Task: Send an email with the signature Cody Rivera with the subject Thank you for a testimonial and the message Could you please provide me with the contact details of the vendor you mentioned in your previous email? from softage.10@softage.net to softage.1@softage.net and move the email from Sent Items to the folder TV advertising
Action: Mouse moved to (96, 92)
Screenshot: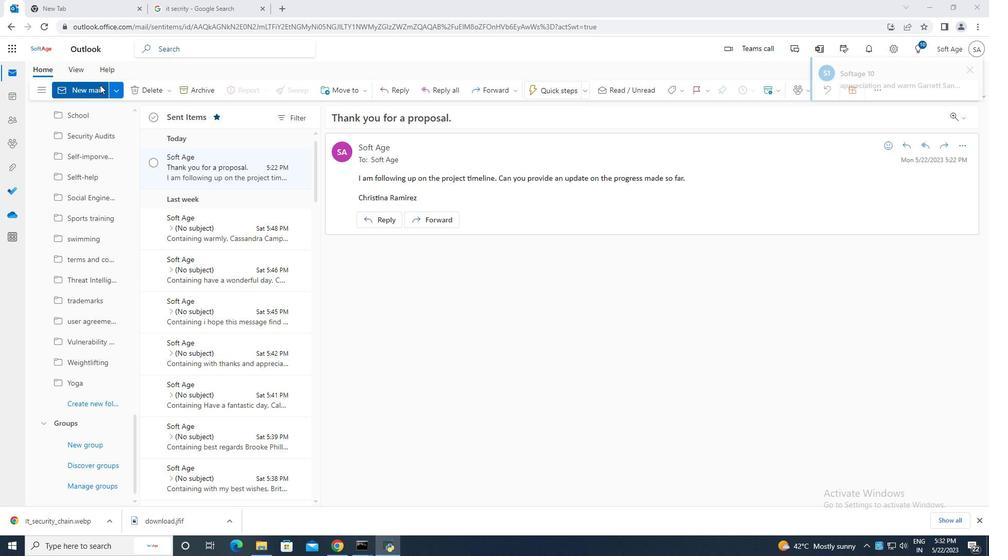 
Action: Mouse pressed left at (96, 92)
Screenshot: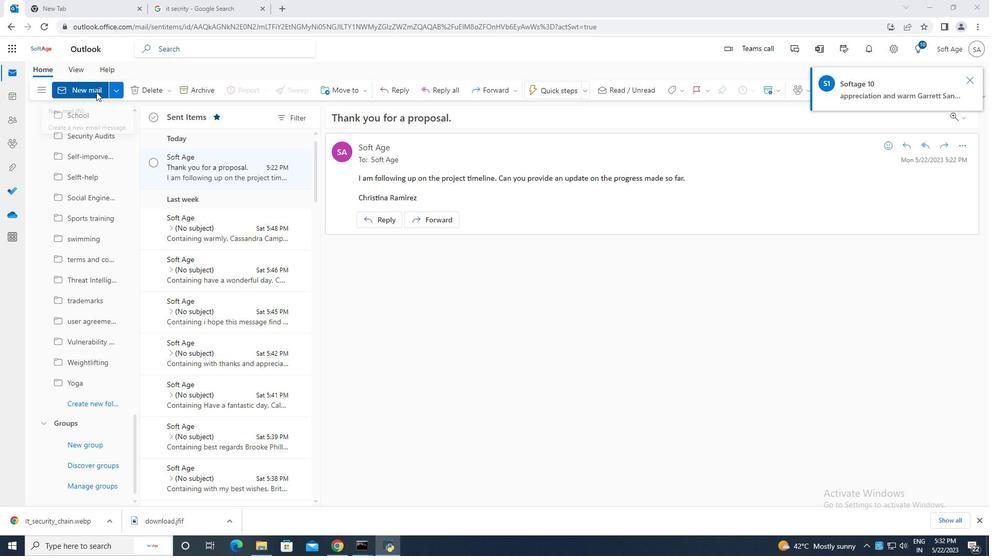 
Action: Mouse moved to (664, 90)
Screenshot: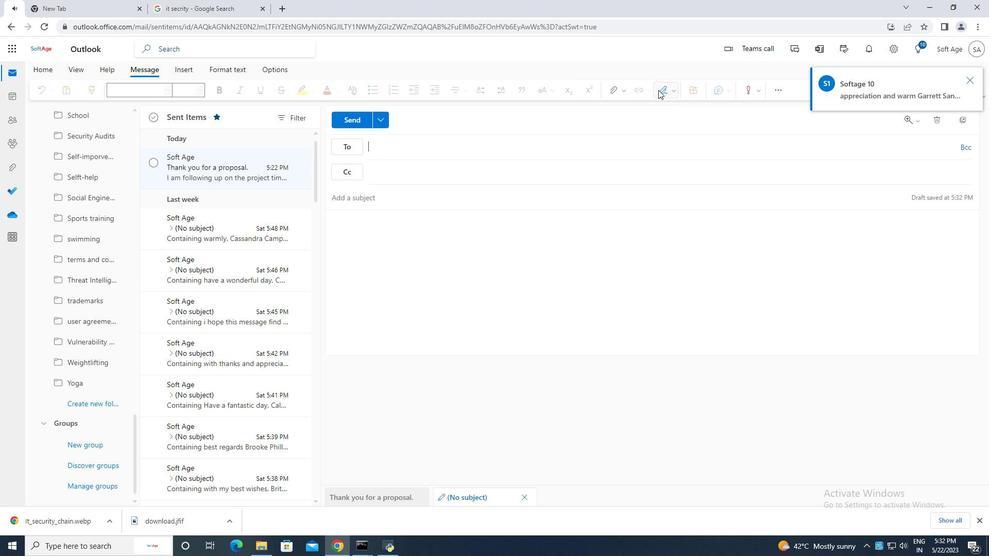 
Action: Mouse pressed left at (664, 90)
Screenshot: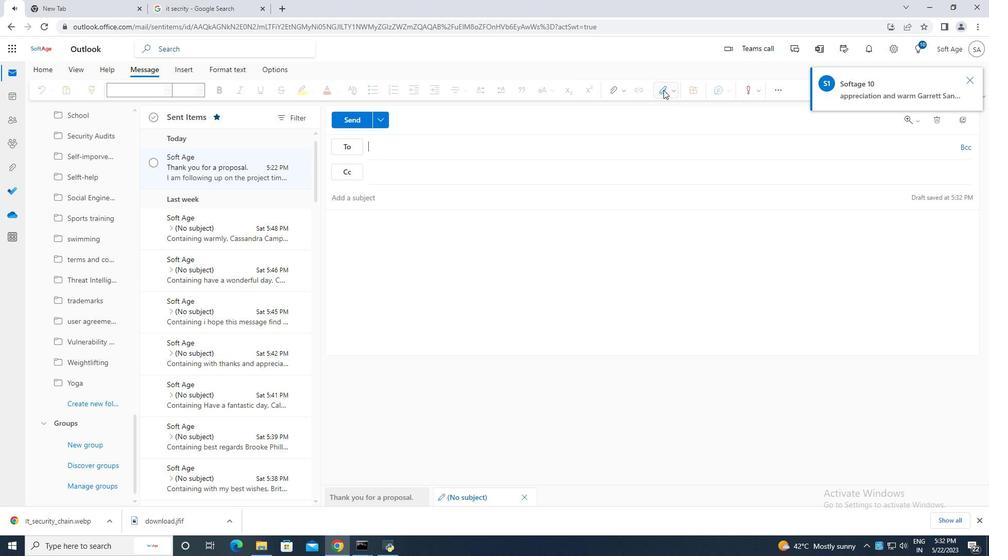 
Action: Mouse moved to (649, 132)
Screenshot: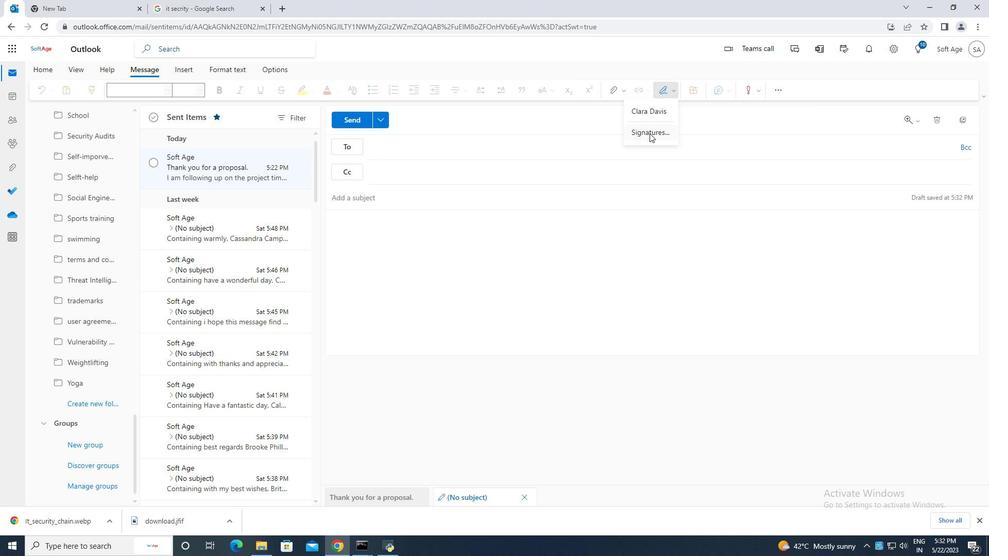 
Action: Mouse pressed left at (649, 132)
Screenshot: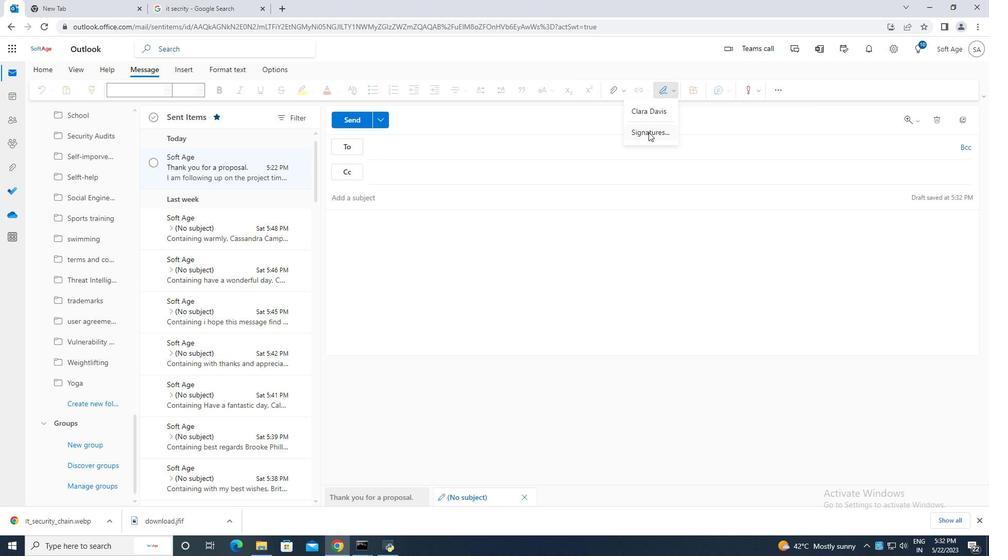 
Action: Mouse moved to (701, 171)
Screenshot: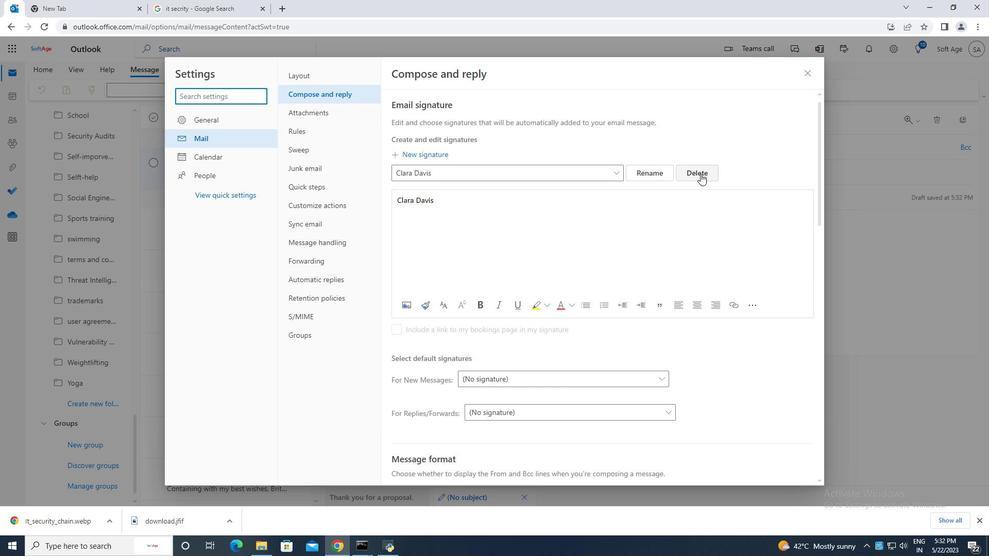 
Action: Mouse pressed left at (701, 171)
Screenshot: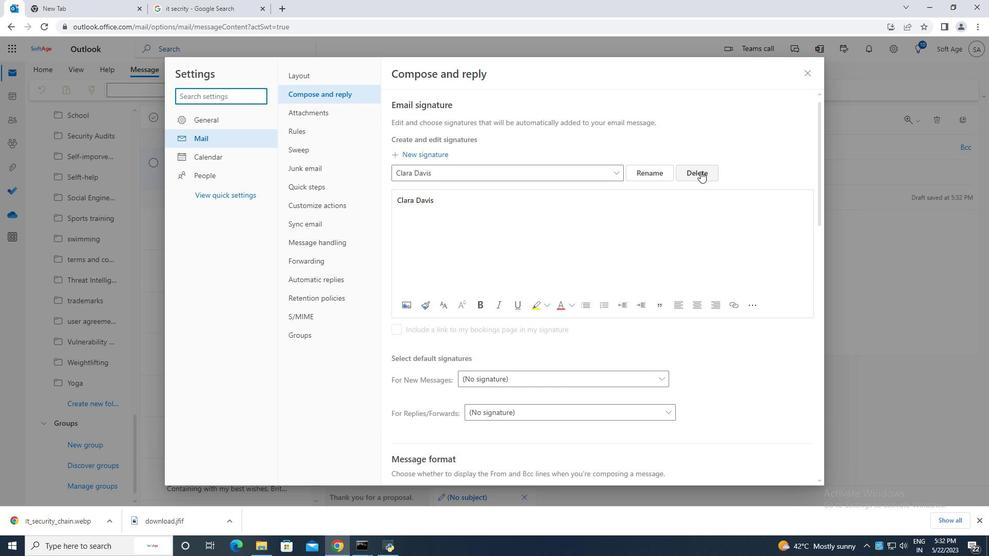 
Action: Mouse moved to (434, 175)
Screenshot: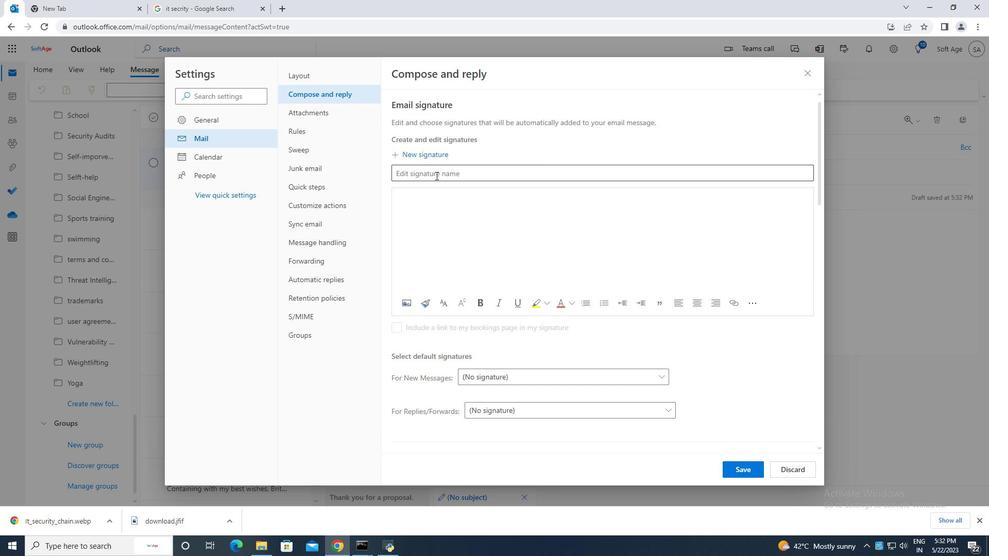 
Action: Mouse pressed left at (434, 175)
Screenshot: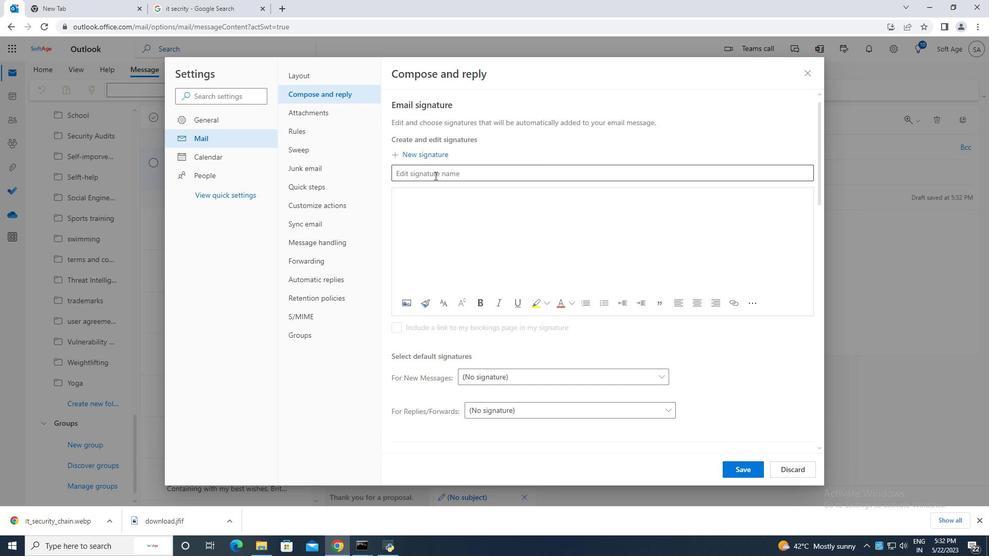 
Action: Mouse moved to (434, 175)
Screenshot: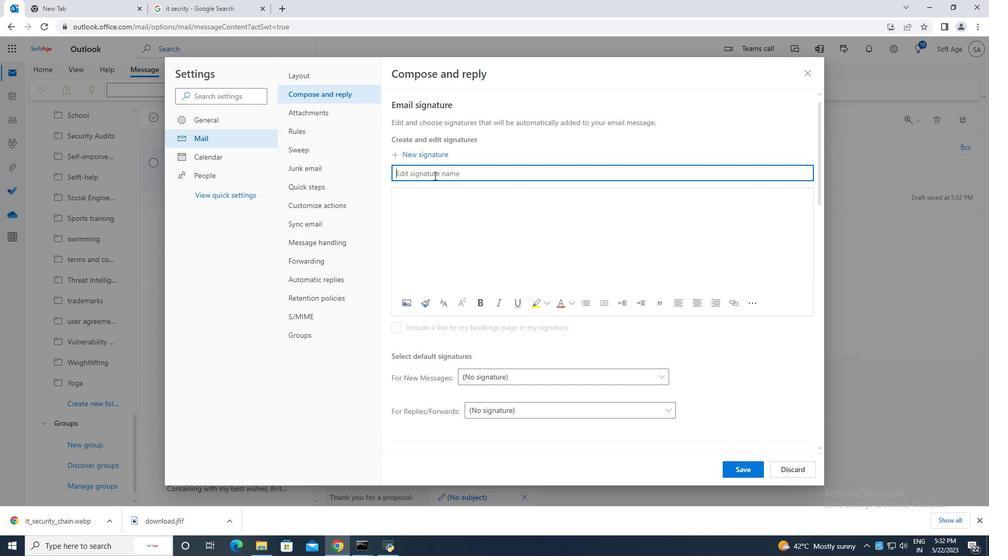 
Action: Key pressed <Key.caps_lock>C<Key.caps_lock>odyy<Key.backspace><Key.space><Key.caps_lock>R<Key.caps_lock>ivera<Key.space>
Screenshot: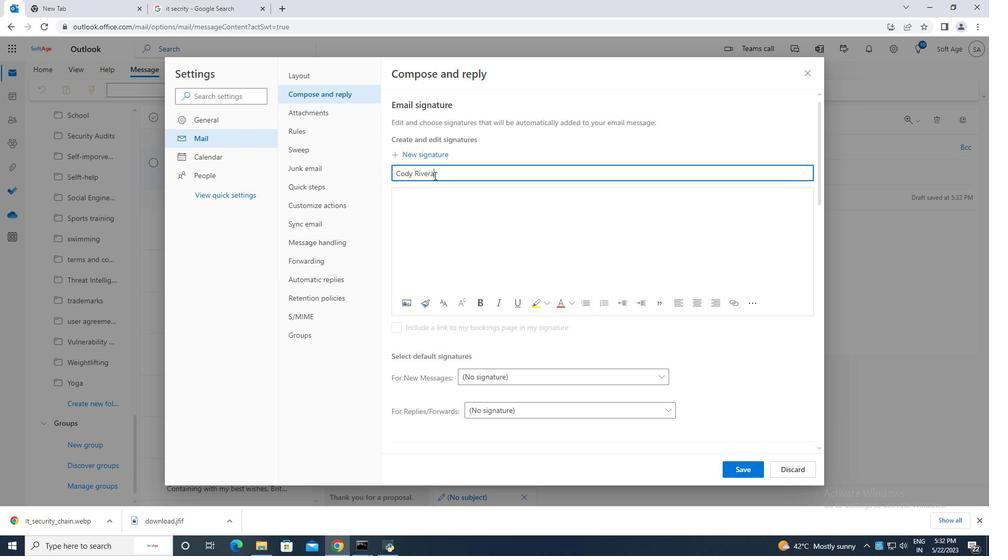 
Action: Mouse moved to (433, 189)
Screenshot: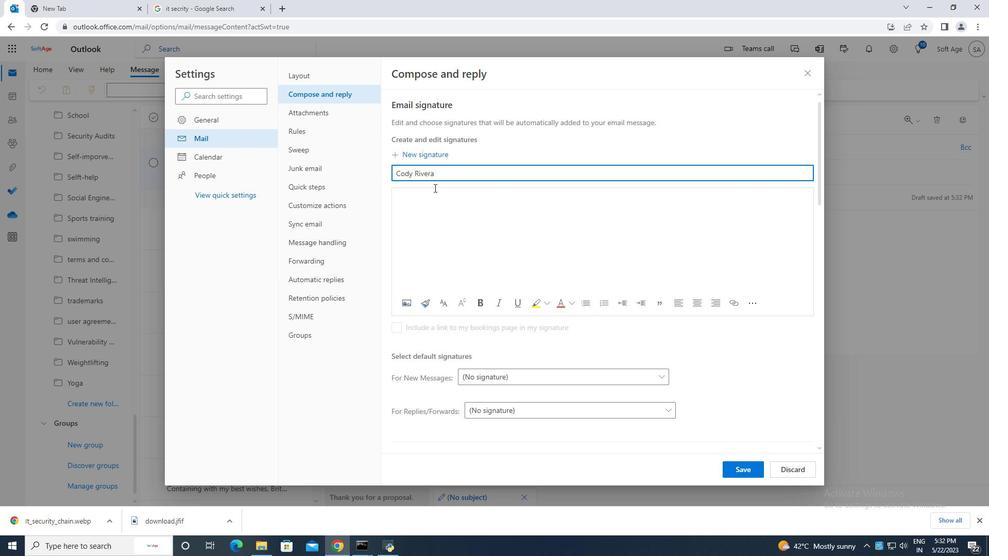 
Action: Mouse pressed left at (433, 189)
Screenshot: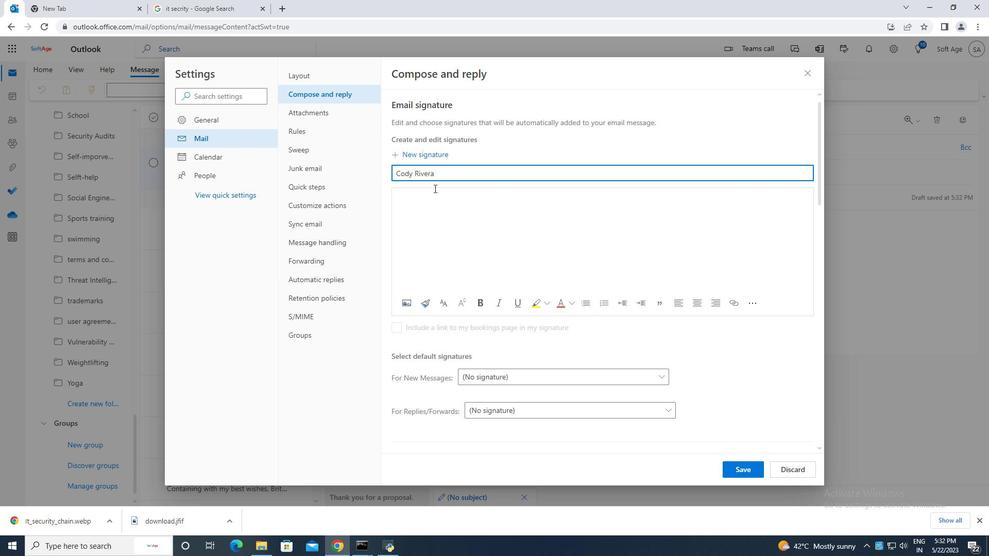 
Action: Mouse moved to (433, 189)
Screenshot: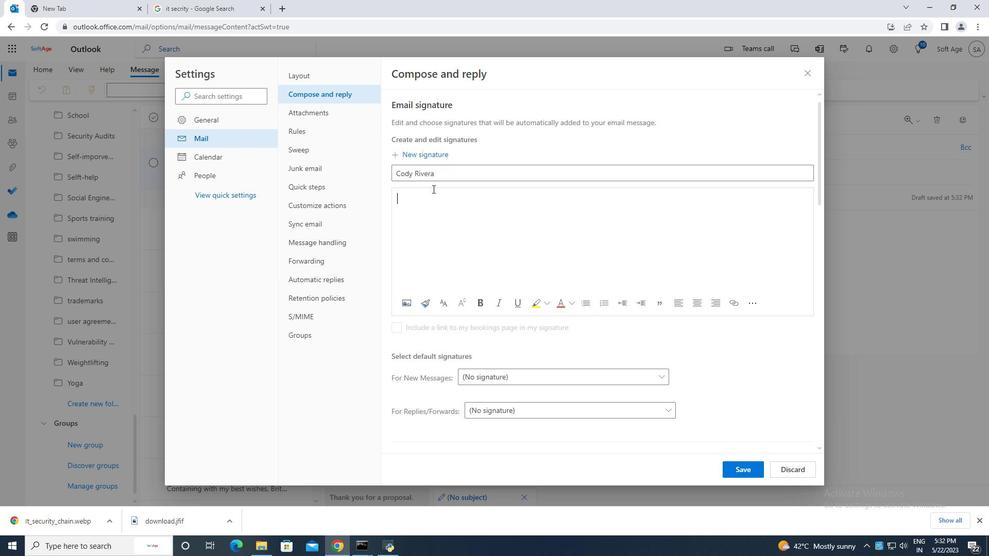
Action: Key pressed <Key.caps_lock>C<Key.caps_lock>ody<Key.space><Key.caps_lock>R<Key.caps_lock>ivera
Screenshot: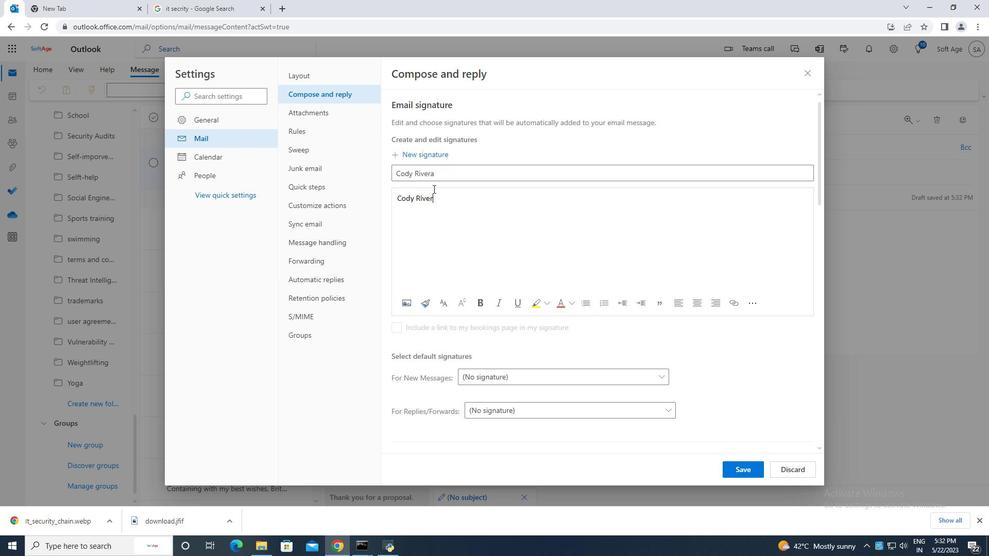 
Action: Mouse moved to (753, 470)
Screenshot: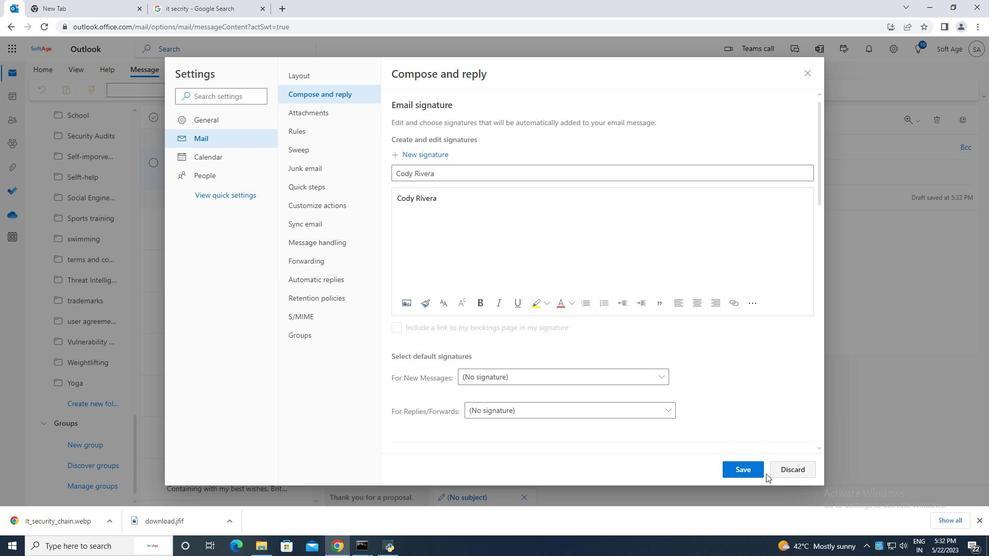 
Action: Mouse pressed left at (753, 470)
Screenshot: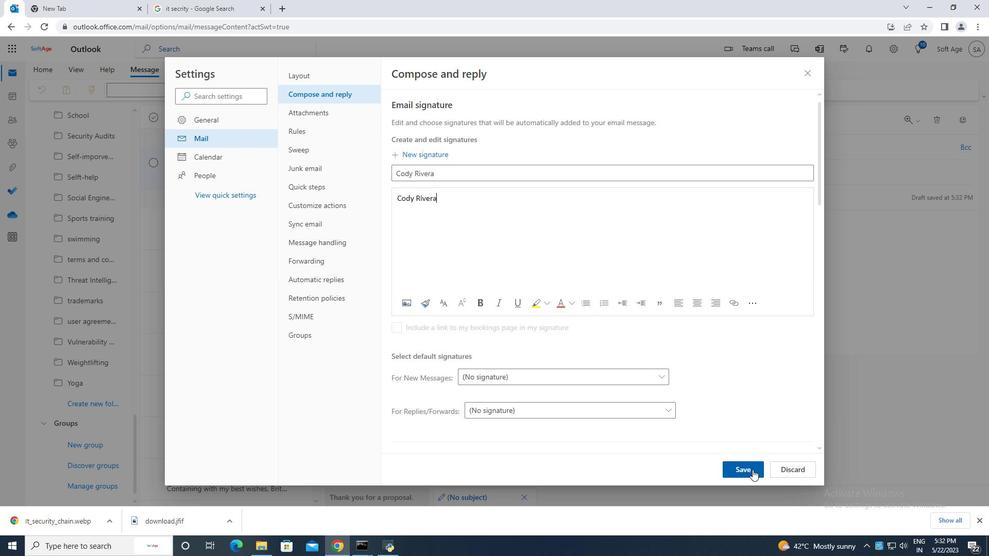 
Action: Mouse moved to (810, 70)
Screenshot: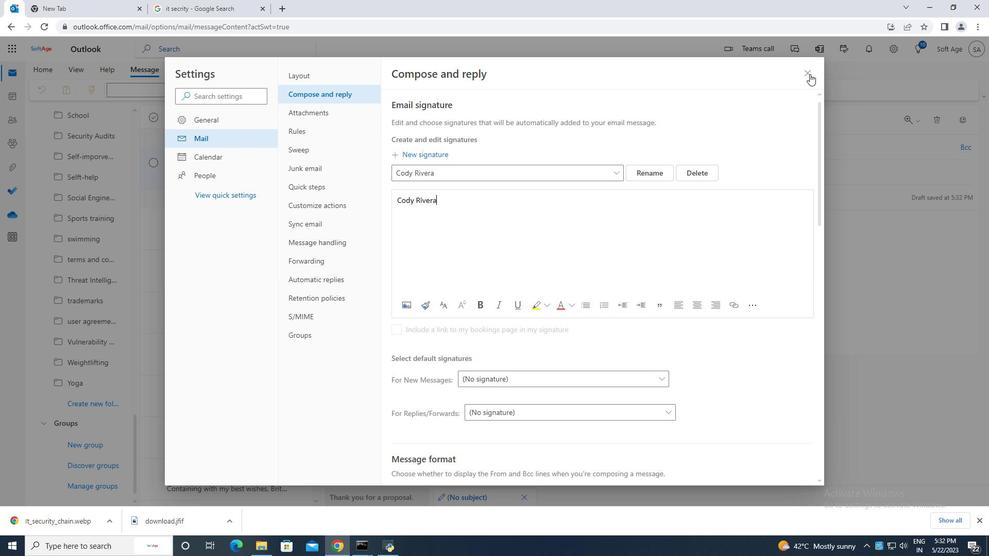 
Action: Mouse pressed left at (810, 70)
Screenshot: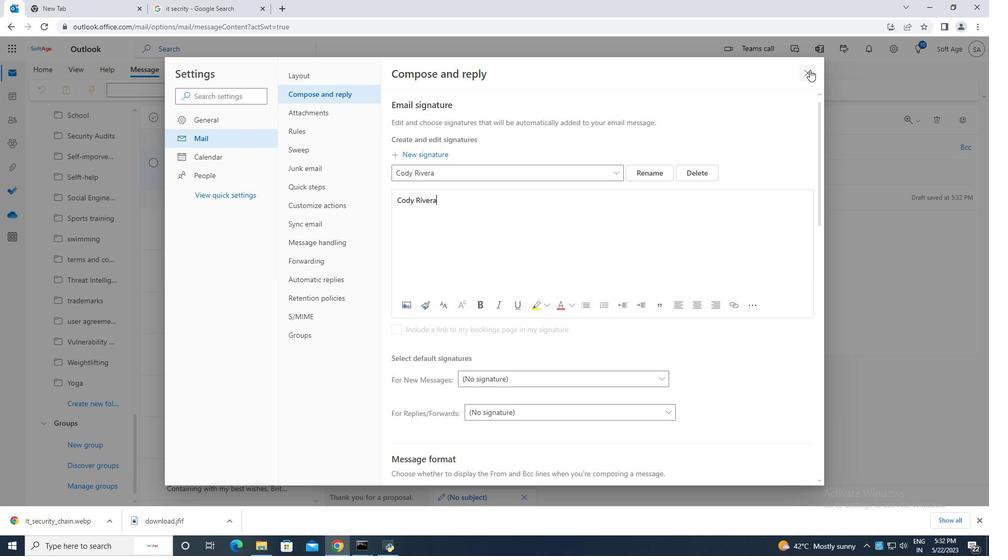 
Action: Mouse moved to (666, 95)
Screenshot: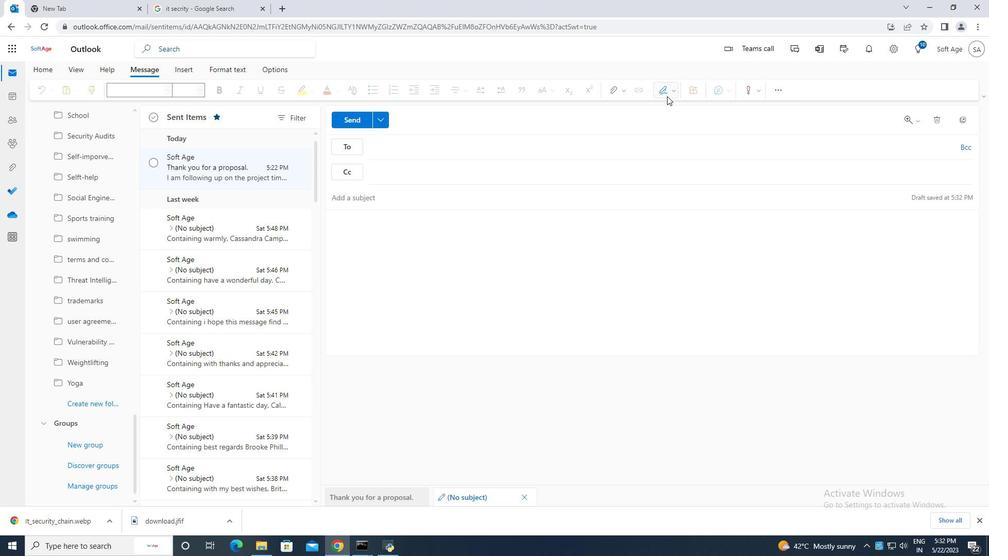 
Action: Mouse pressed left at (666, 95)
Screenshot: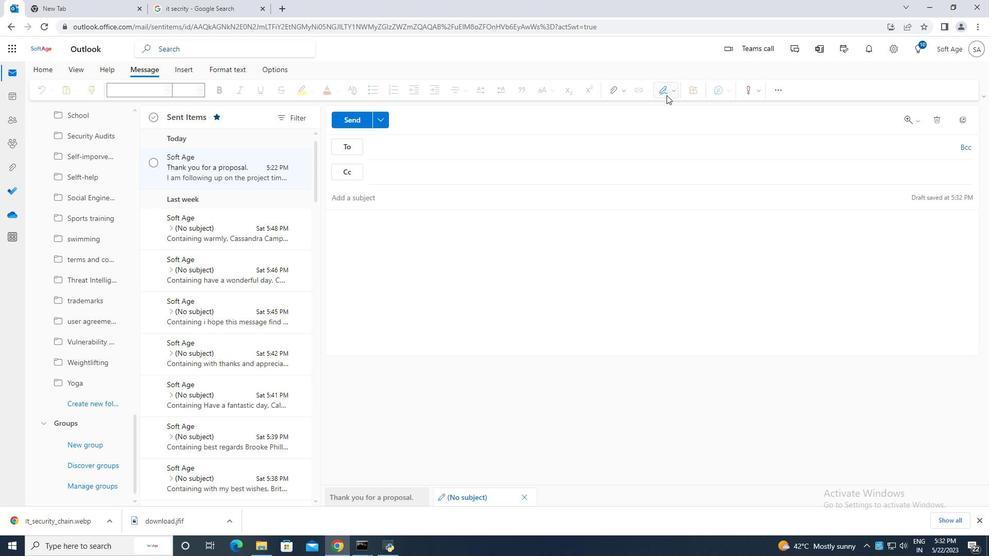 
Action: Mouse moved to (645, 112)
Screenshot: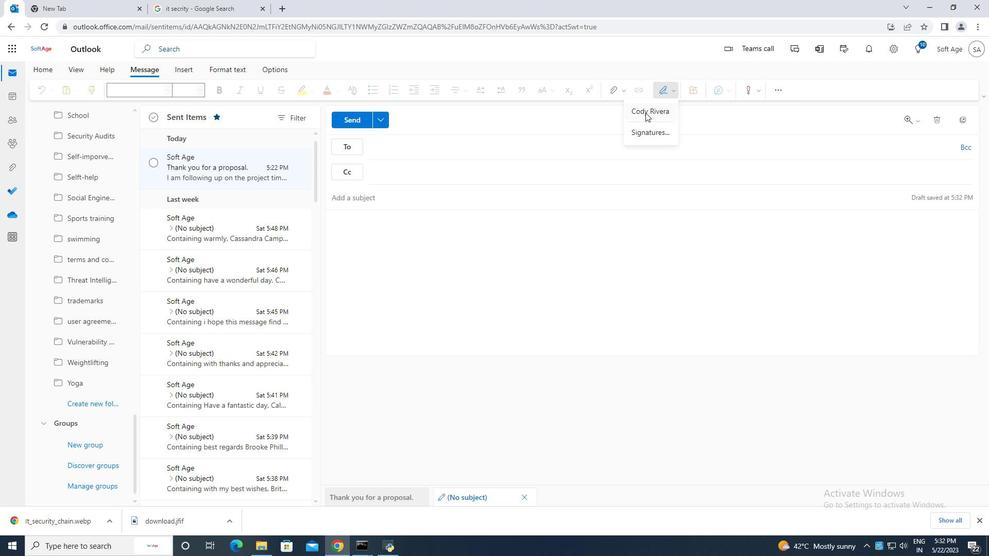 
Action: Mouse pressed left at (645, 112)
Screenshot: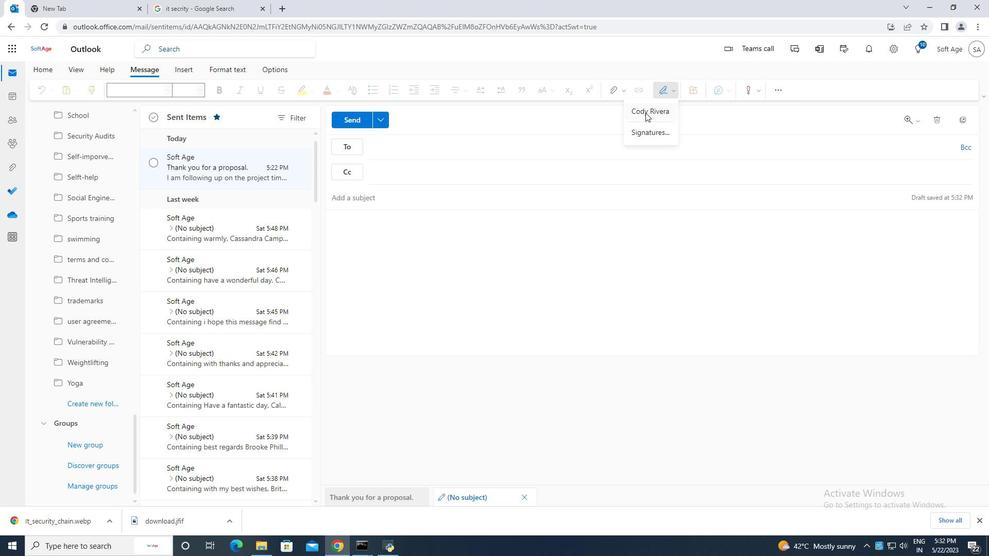 
Action: Mouse moved to (356, 196)
Screenshot: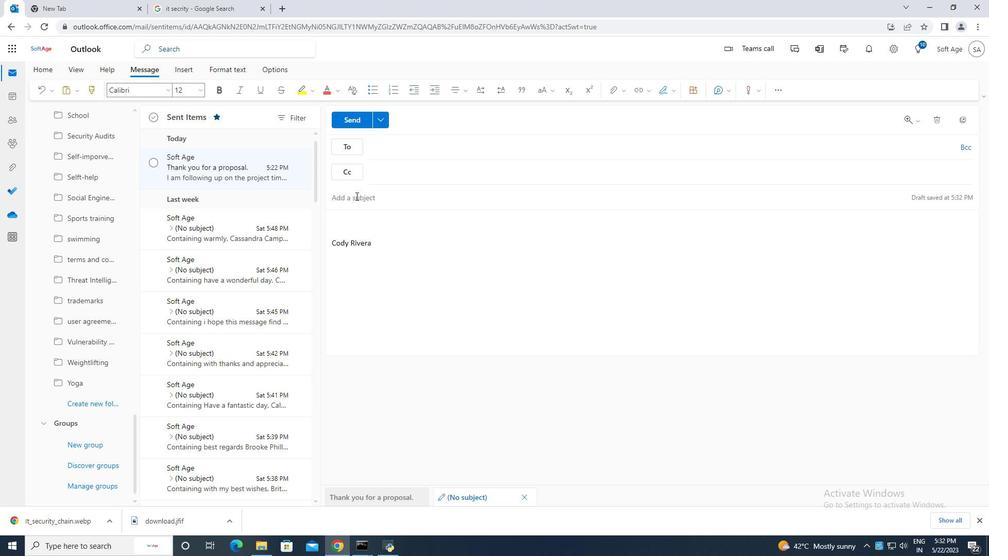 
Action: Mouse pressed left at (356, 196)
Screenshot: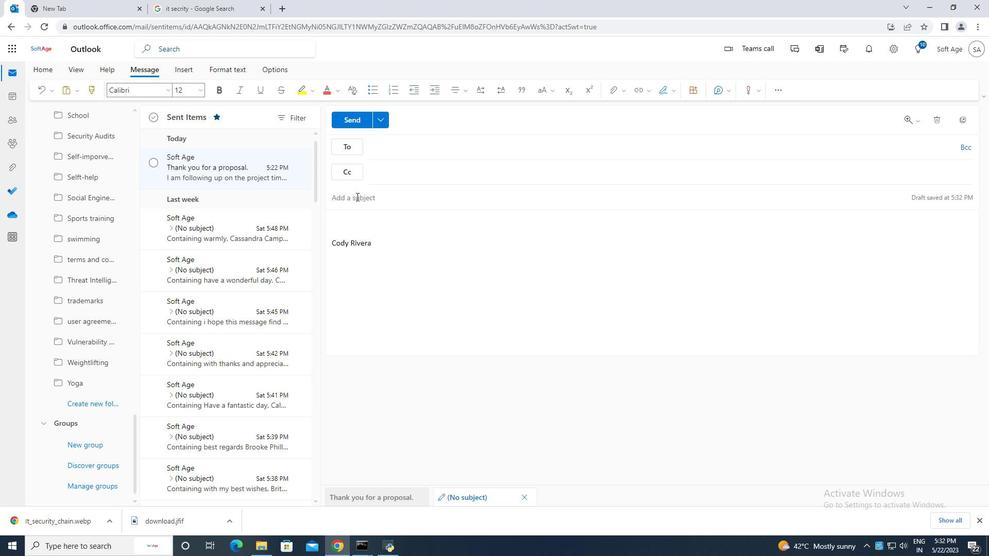 
Action: Key pressed <Key.caps_lock>T<Key.caps_lock>hank<Key.space>you<Key.space>for<Key.space>testimonial<Key.space><Key.backspace>.
Screenshot: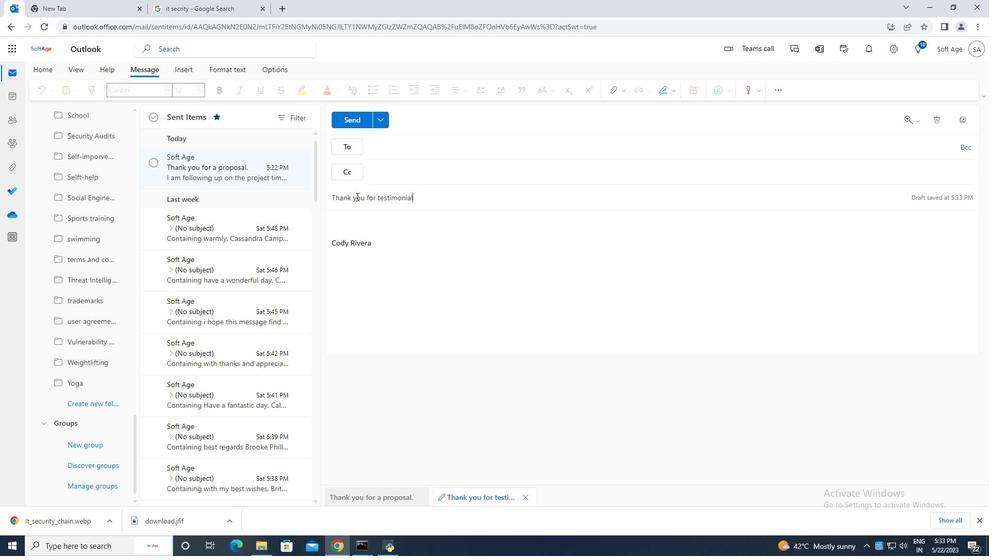 
Action: Mouse moved to (339, 223)
Screenshot: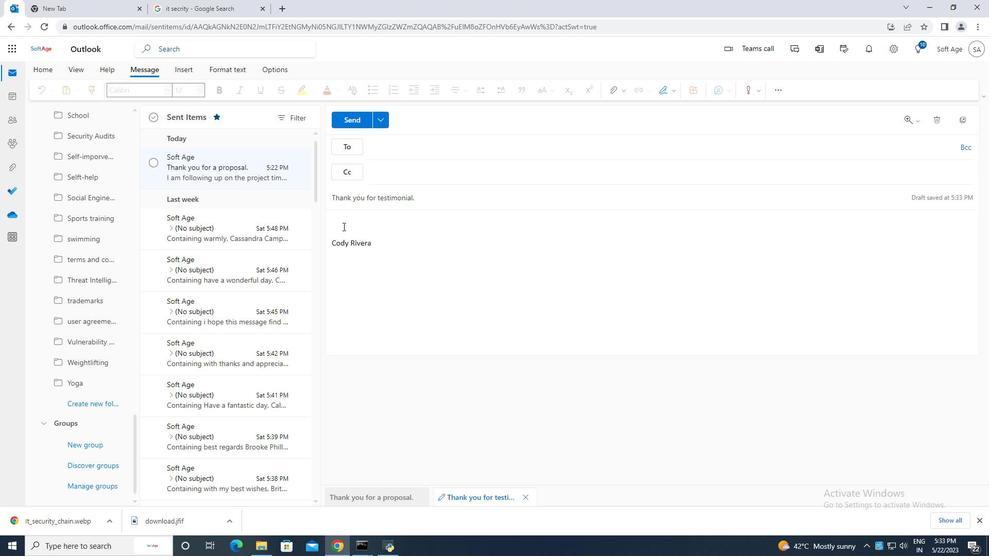 
Action: Mouse pressed left at (339, 223)
Screenshot: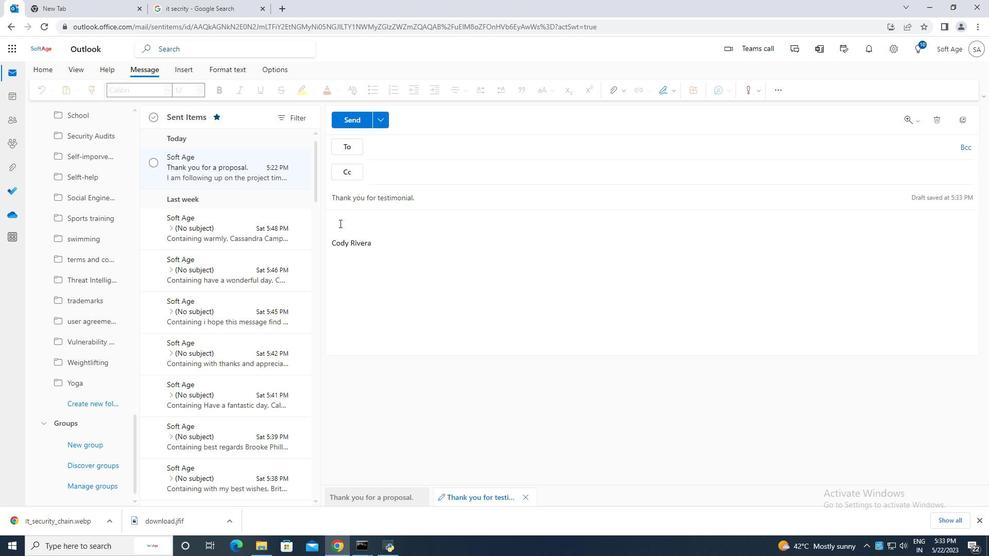 
Action: Key pressed <Key.caps_lock>C<Key.caps_lock>ould<Key.space>you<Key.space>please<Key.space>provide<Key.space>mw<Key.backspace>e<Key.space>with<Key.space>the<Key.space>details<Key.space>of<Key.space>the<Key.space>vendor<Key.space>you<Key.space>mentiones<Key.backspace>d<Key.space>in<Key.space>your<Key.space>previous<Key.space>mail.
Screenshot: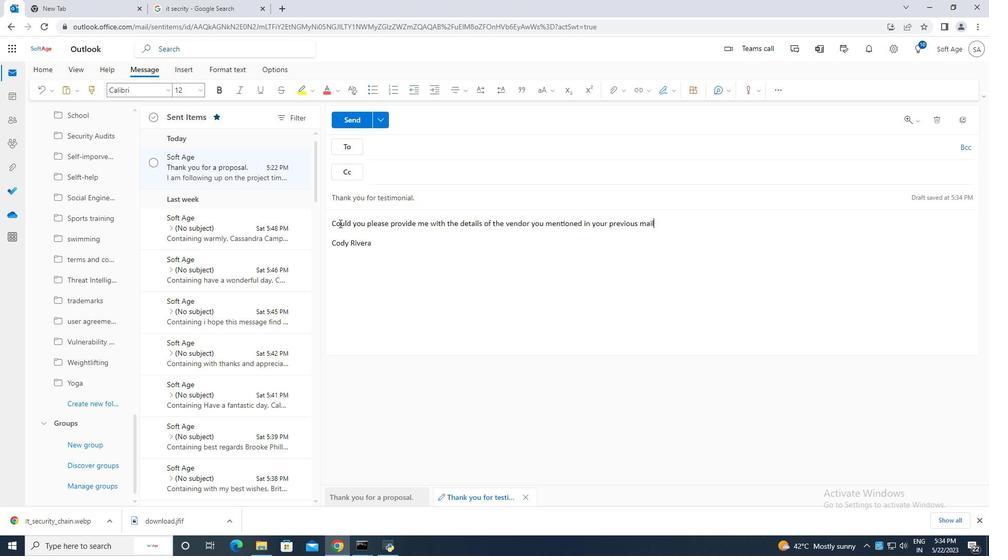 
Action: Mouse moved to (404, 152)
Screenshot: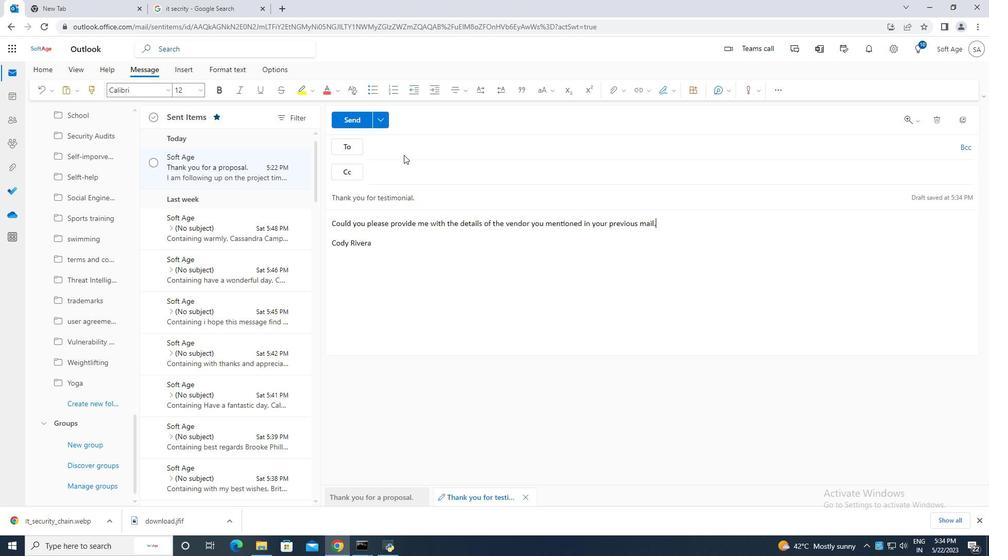 
Action: Mouse pressed left at (404, 152)
Screenshot: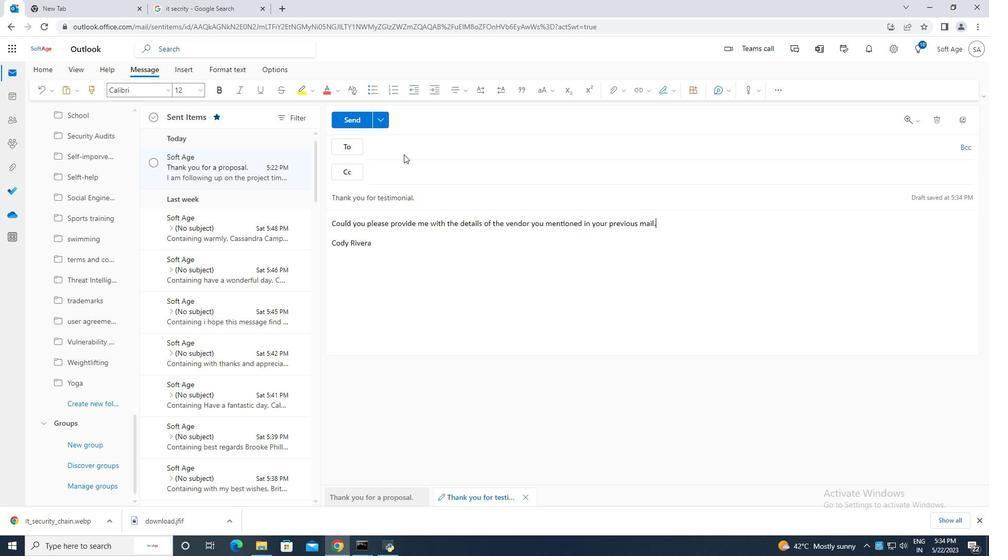 
Action: Key pressed softage.1<Key.shift><Key.shift><Key.shift><Key.shift><Key.shift><Key.shift><Key.shift><Key.shift>@
Screenshot: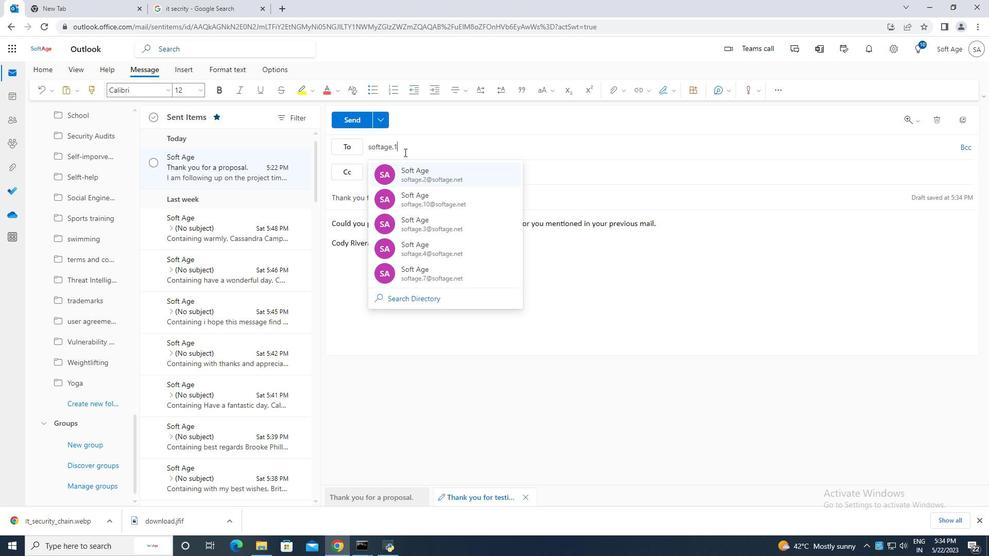 
Action: Mouse moved to (488, 228)
Screenshot: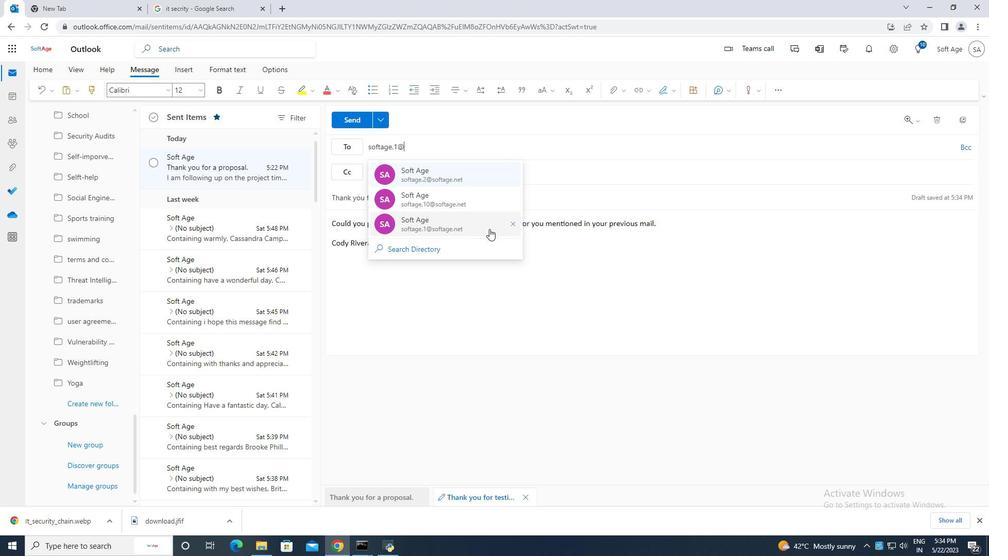 
Action: Mouse pressed left at (488, 228)
Screenshot: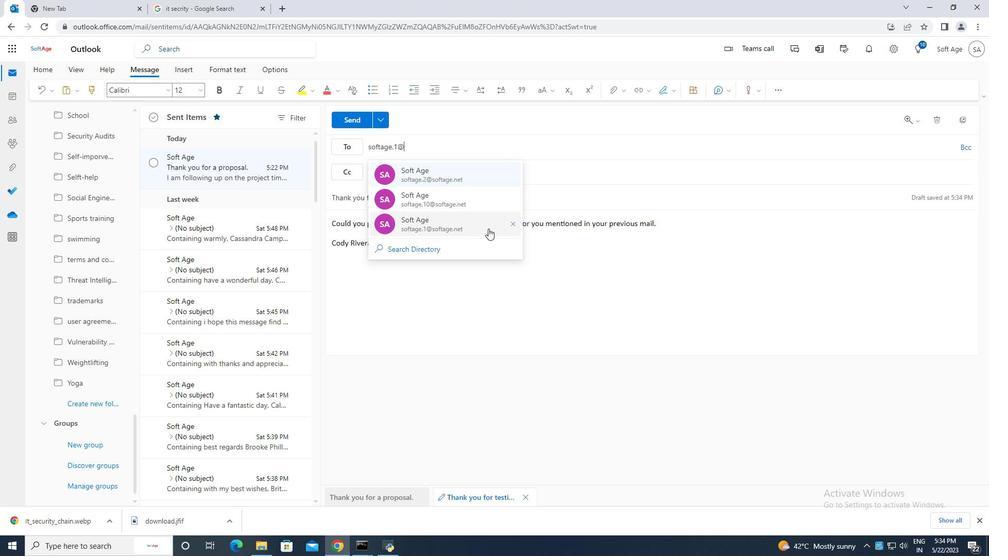 
Action: Mouse moved to (89, 404)
Screenshot: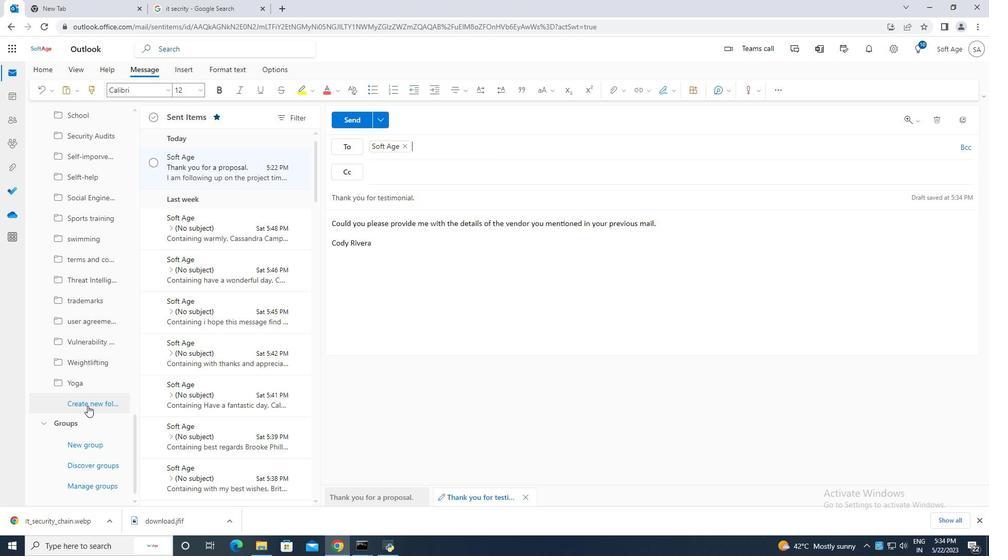 
Action: Mouse pressed left at (89, 404)
Screenshot: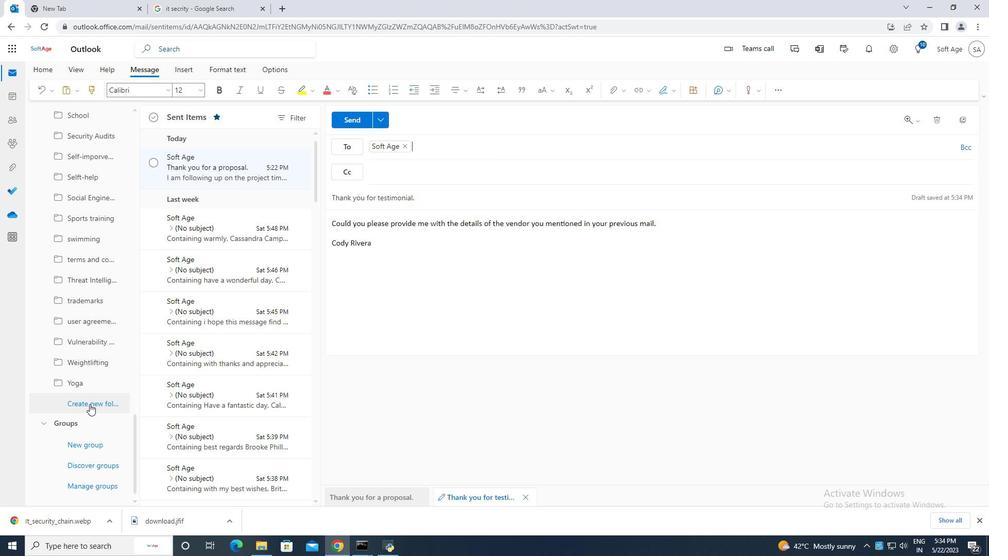 
Action: Mouse moved to (88, 403)
Screenshot: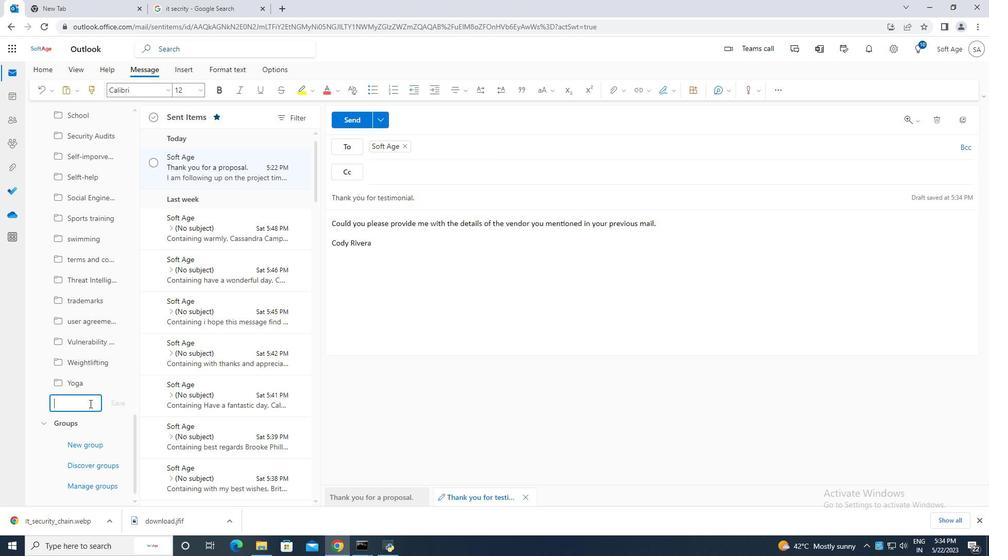 
Action: Mouse pressed left at (88, 403)
Screenshot: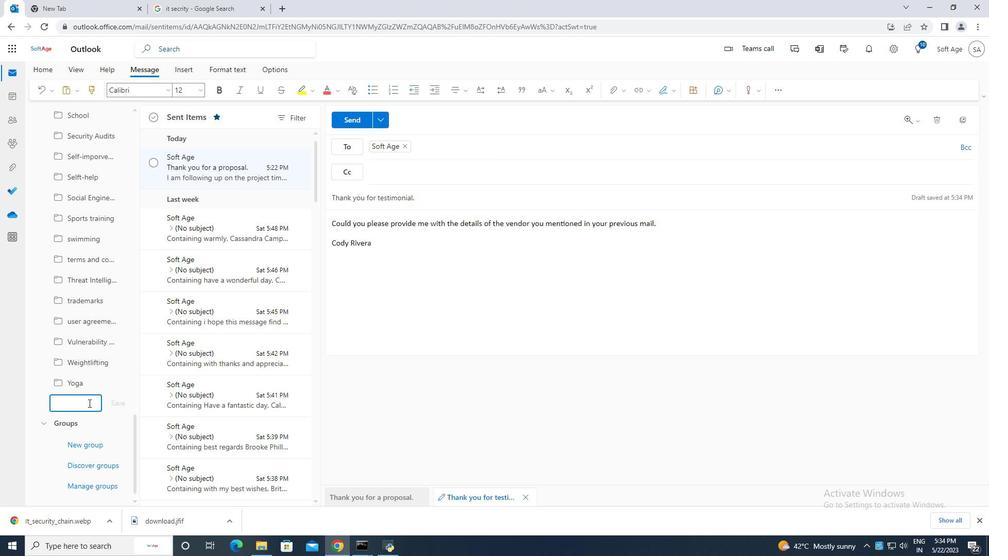 
Action: Key pressed <Key.caps_lock>TV<Key.space><Key.caps_lock>advertising<Key.space>
Screenshot: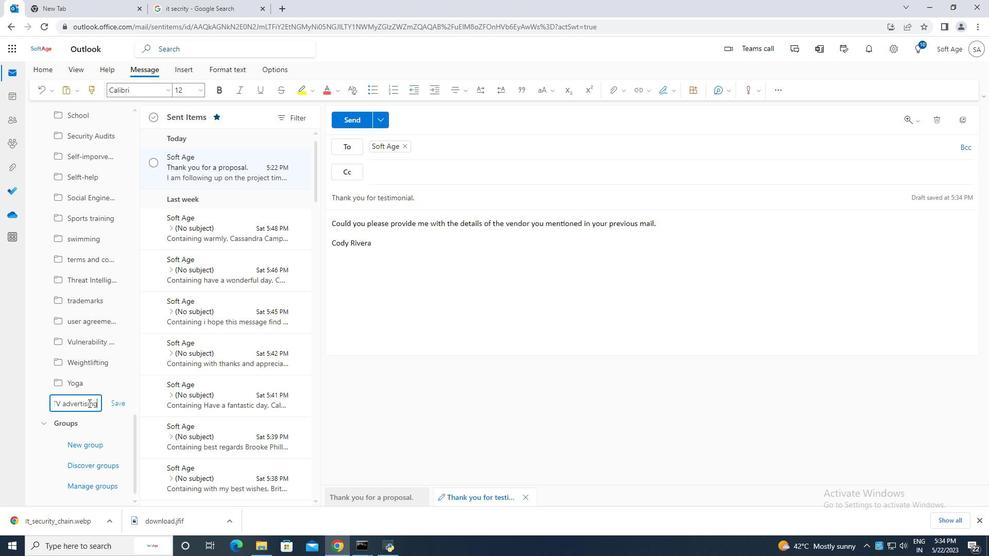 
Action: Mouse moved to (121, 403)
Screenshot: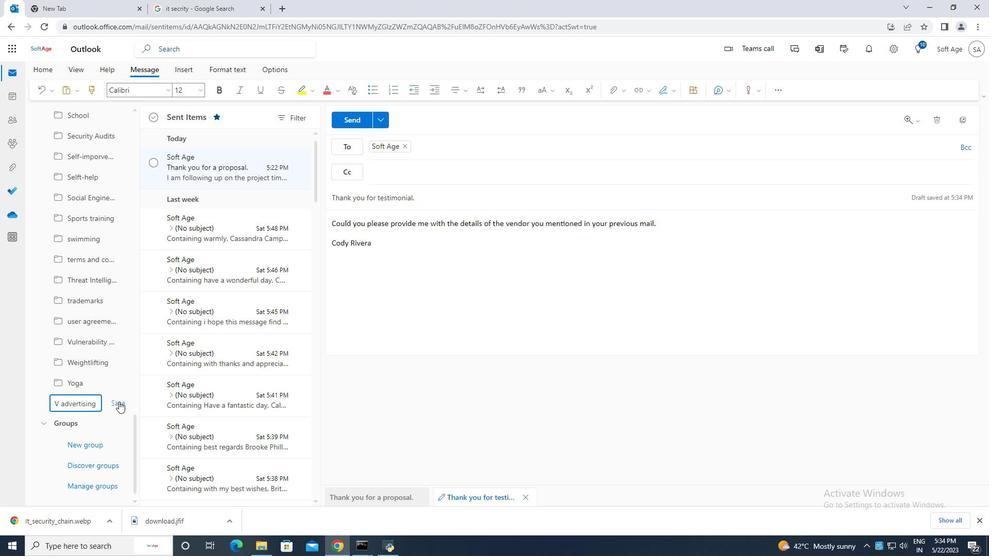 
Action: Mouse pressed left at (121, 403)
Screenshot: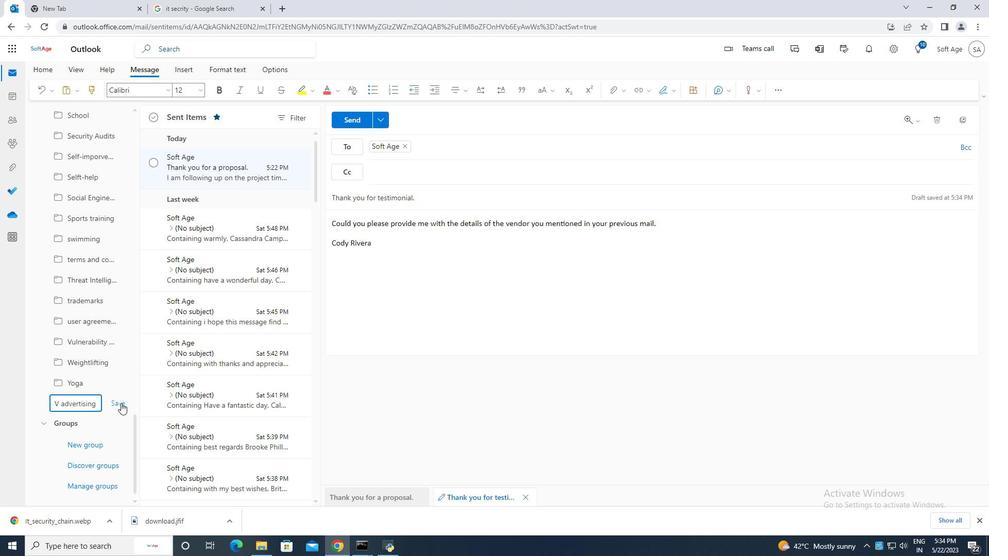
Action: Mouse moved to (357, 118)
Screenshot: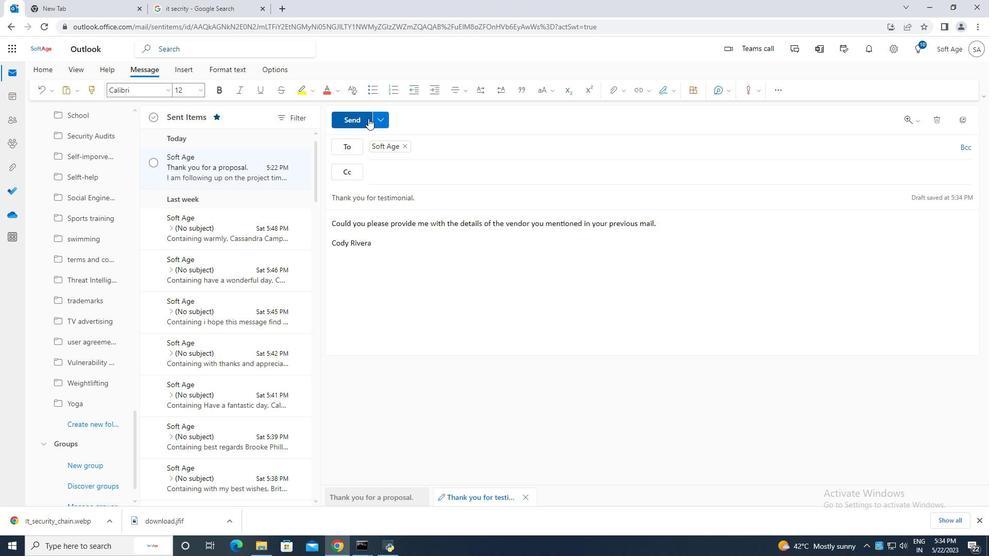 
Action: Mouse pressed left at (357, 118)
Screenshot: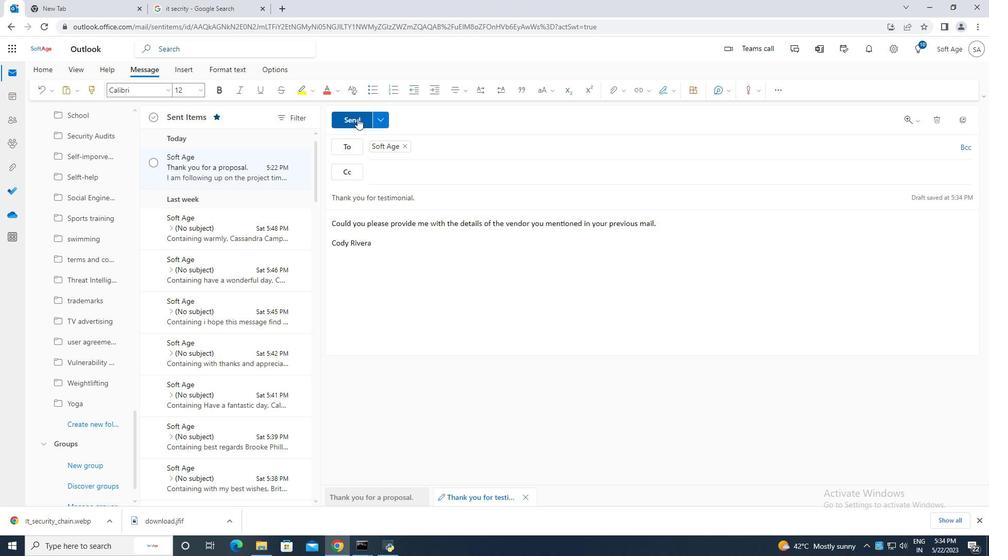 
Action: Mouse moved to (153, 163)
Screenshot: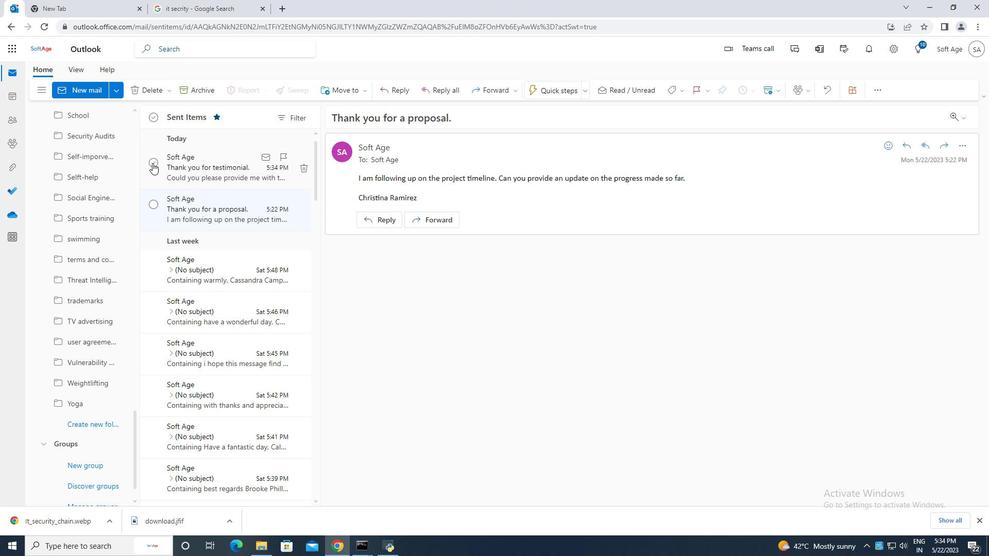 
Action: Mouse pressed left at (153, 163)
Screenshot: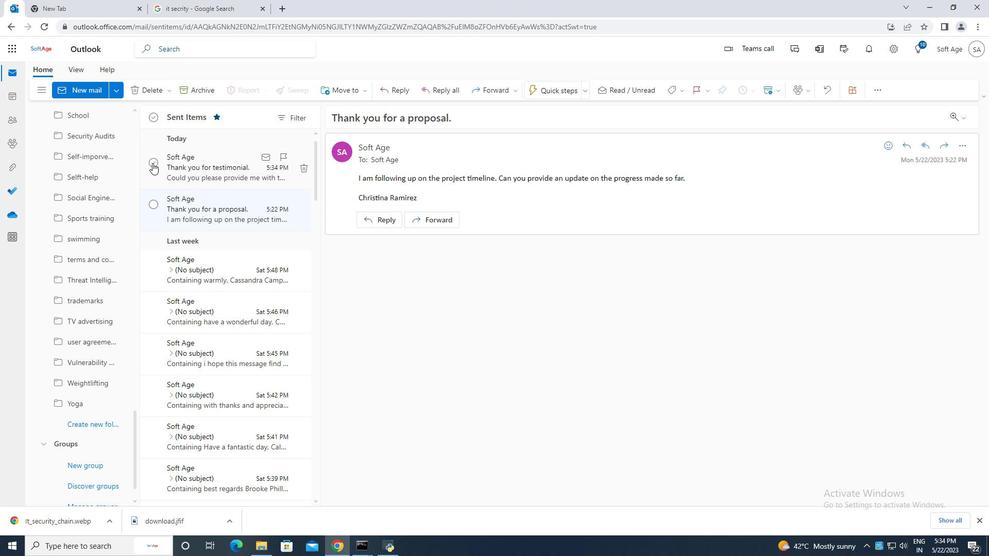 
Action: Mouse moved to (348, 87)
Screenshot: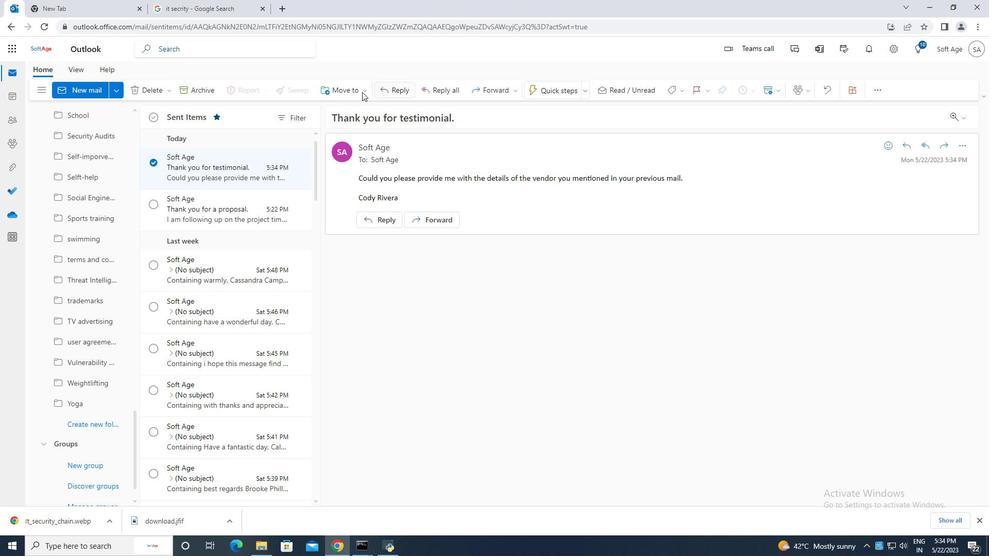 
Action: Mouse pressed left at (348, 87)
Screenshot: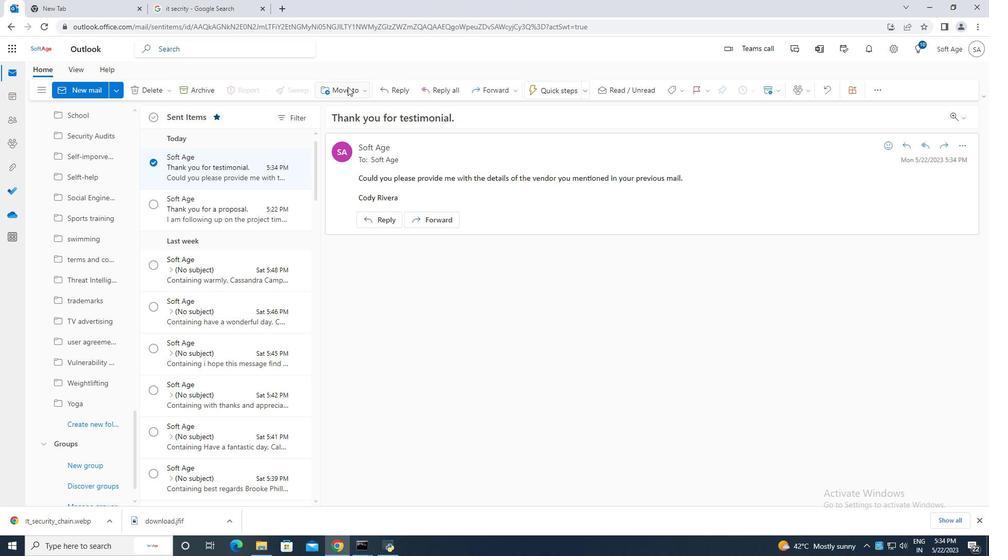 
Action: Mouse moved to (364, 112)
Screenshot: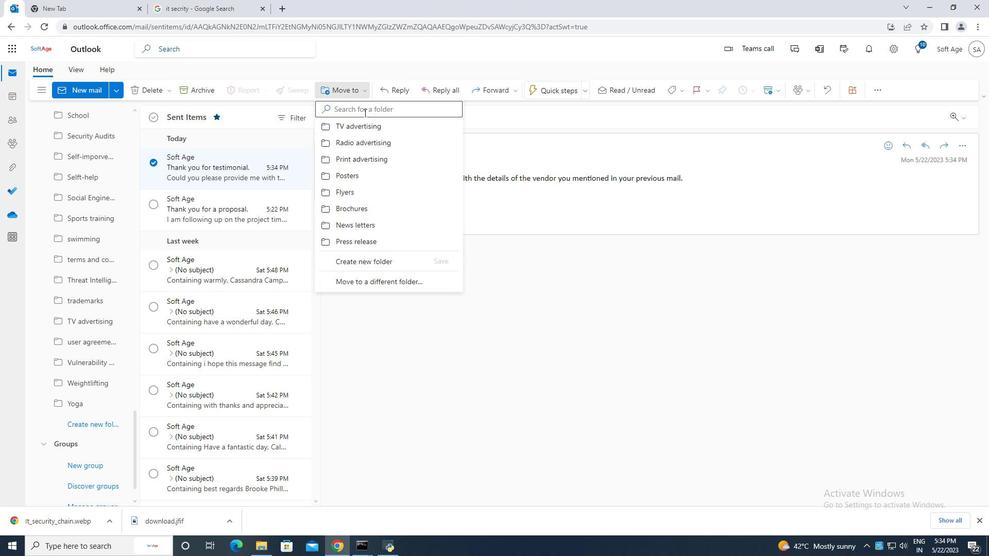 
Action: Mouse pressed left at (364, 112)
Screenshot: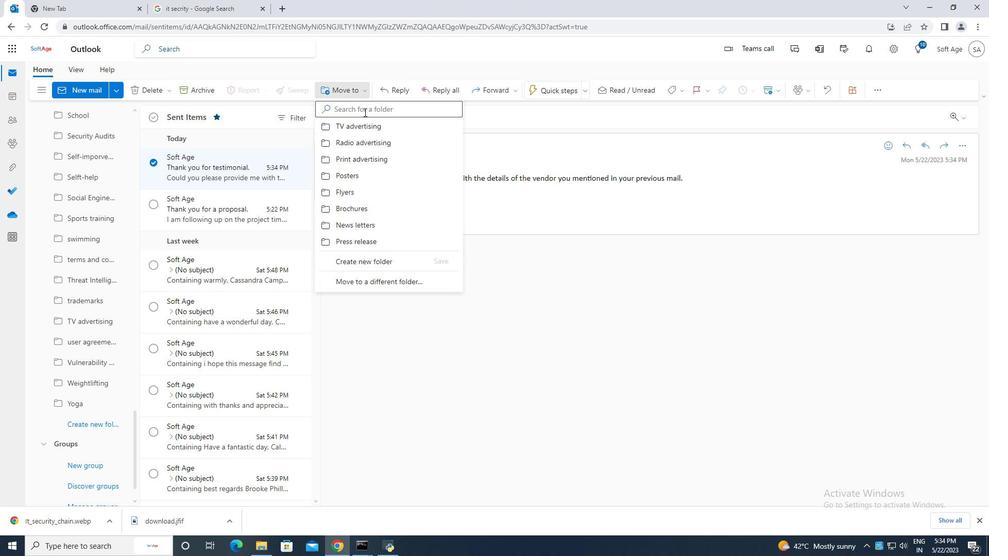 
Action: Mouse moved to (364, 112)
Screenshot: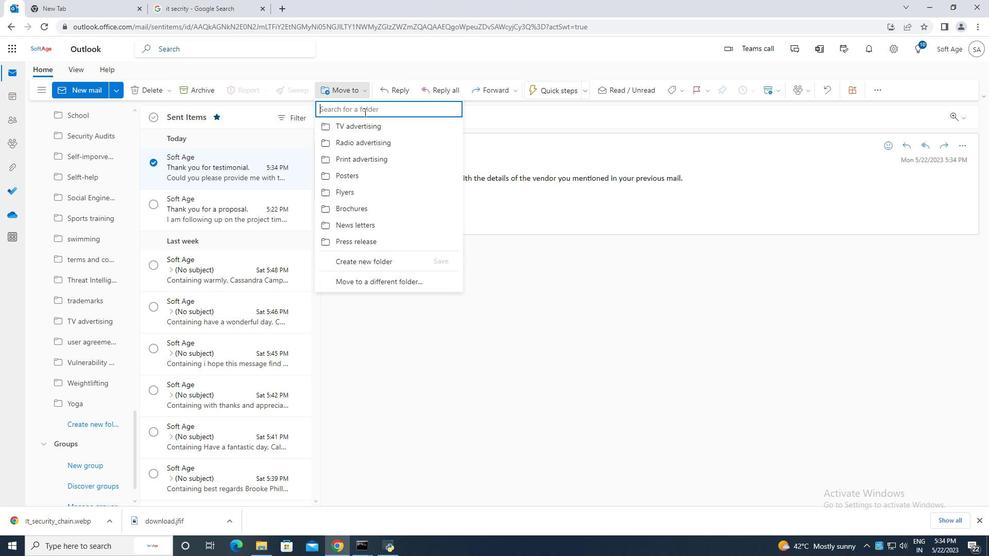 
Action: Key pressed tv<Key.space>ad
Screenshot: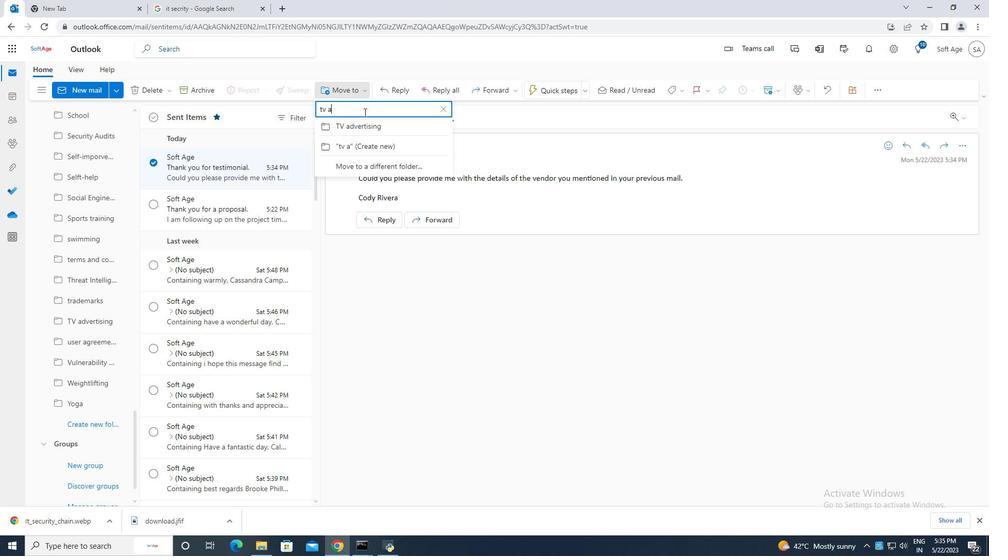 
Action: Mouse moved to (383, 126)
Screenshot: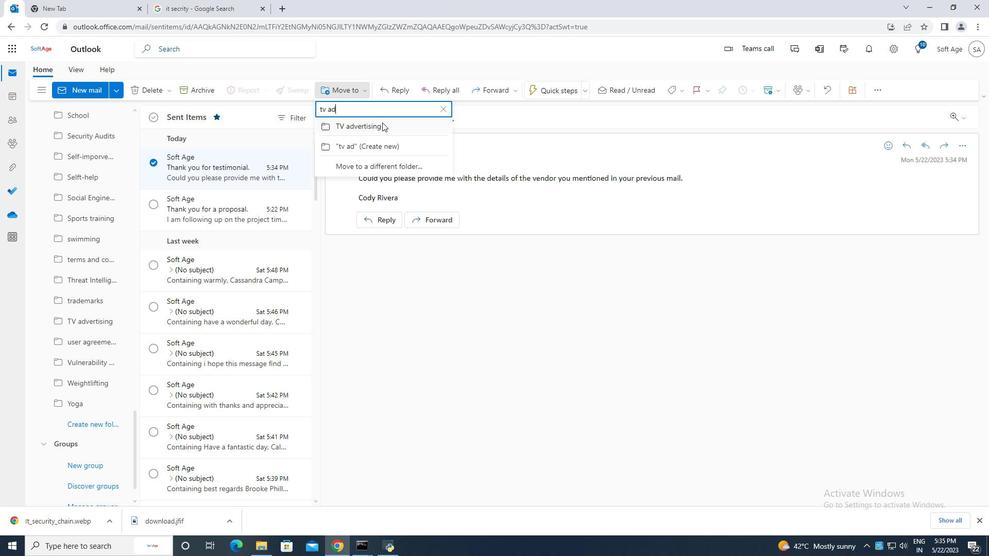 
Action: Mouse pressed left at (383, 126)
Screenshot: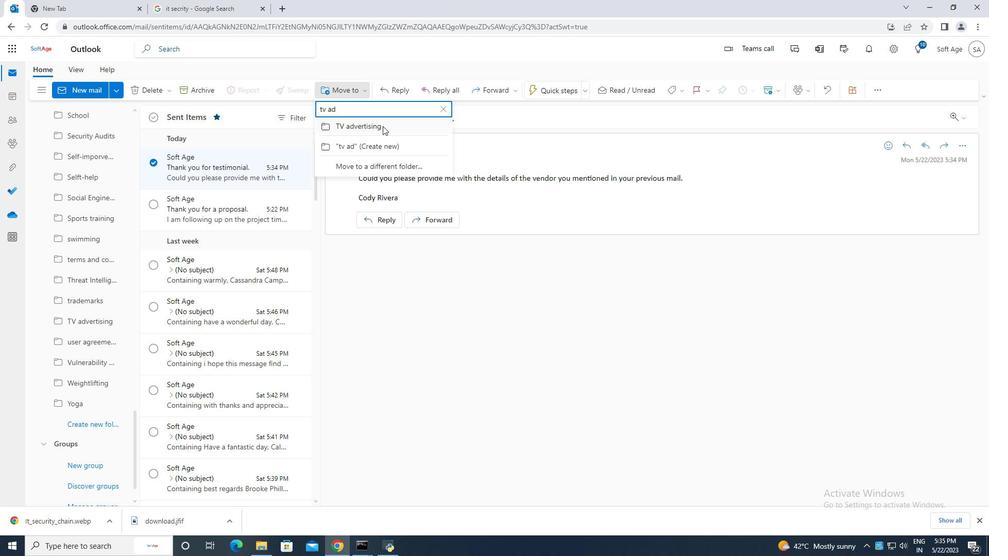 
